 Task: Create List Multivariate Testing in Board Email Marketing Best Practices to Workspace Appointment Scheduling. Create List Usability Testing in Board Social Media Listening and Monitoring to Workspace Appointment Scheduling. Create List User Research in Board Customer Loyalty Program Strategy and Execution to Workspace Appointment Scheduling
Action: Mouse moved to (99, 328)
Screenshot: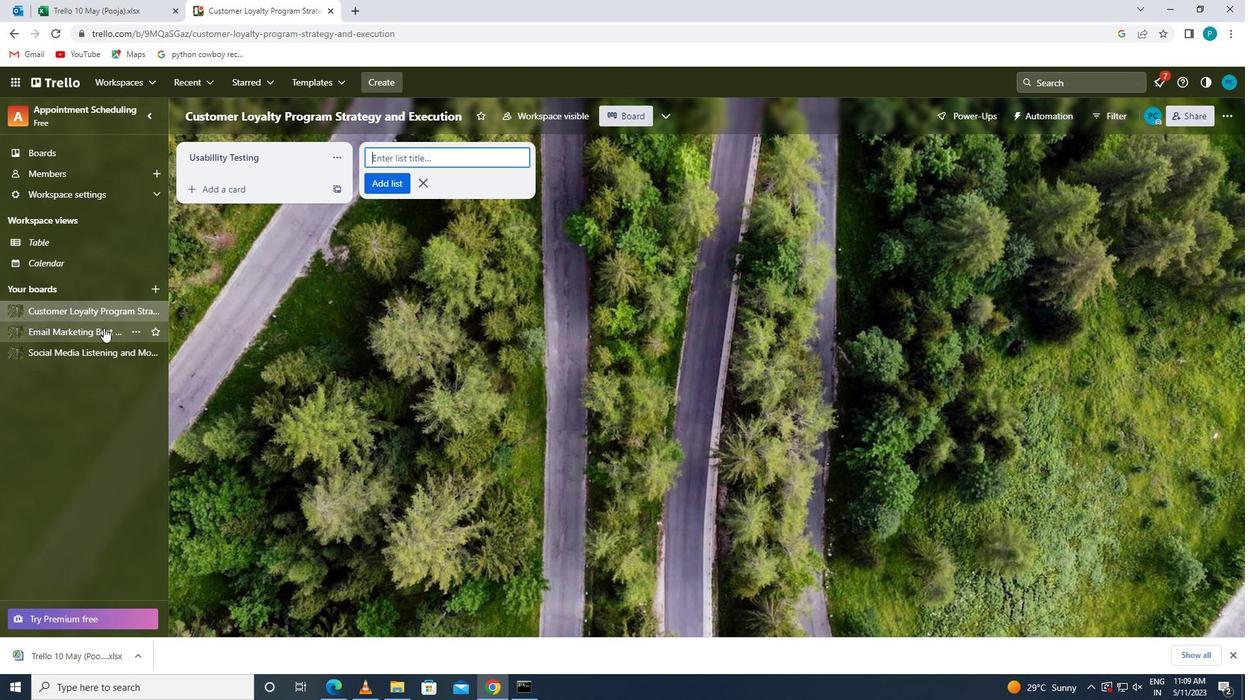 
Action: Mouse pressed left at (99, 328)
Screenshot: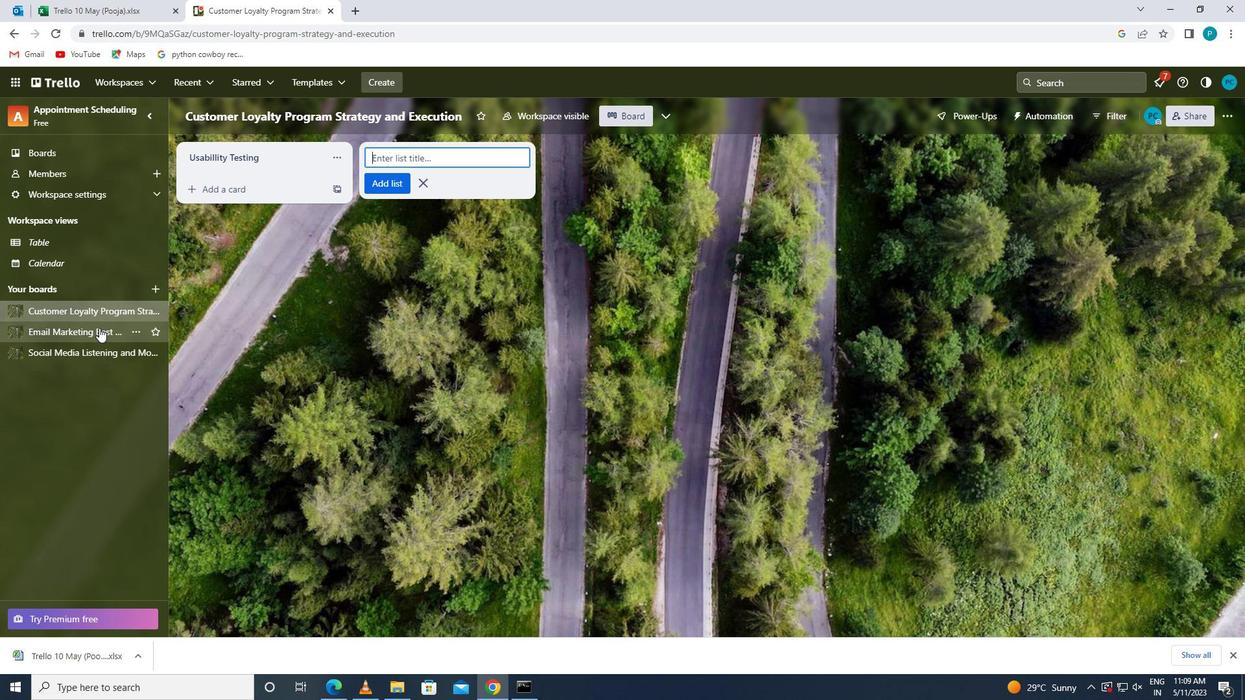 
Action: Mouse moved to (414, 145)
Screenshot: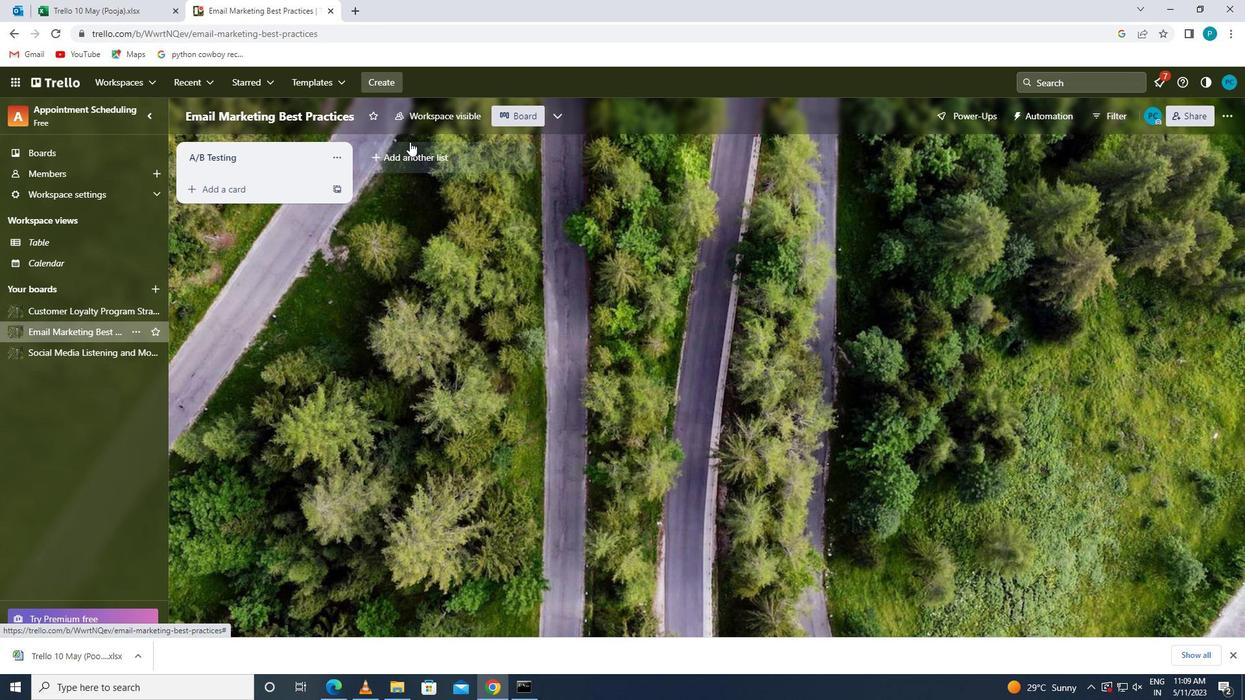 
Action: Mouse pressed left at (414, 145)
Screenshot: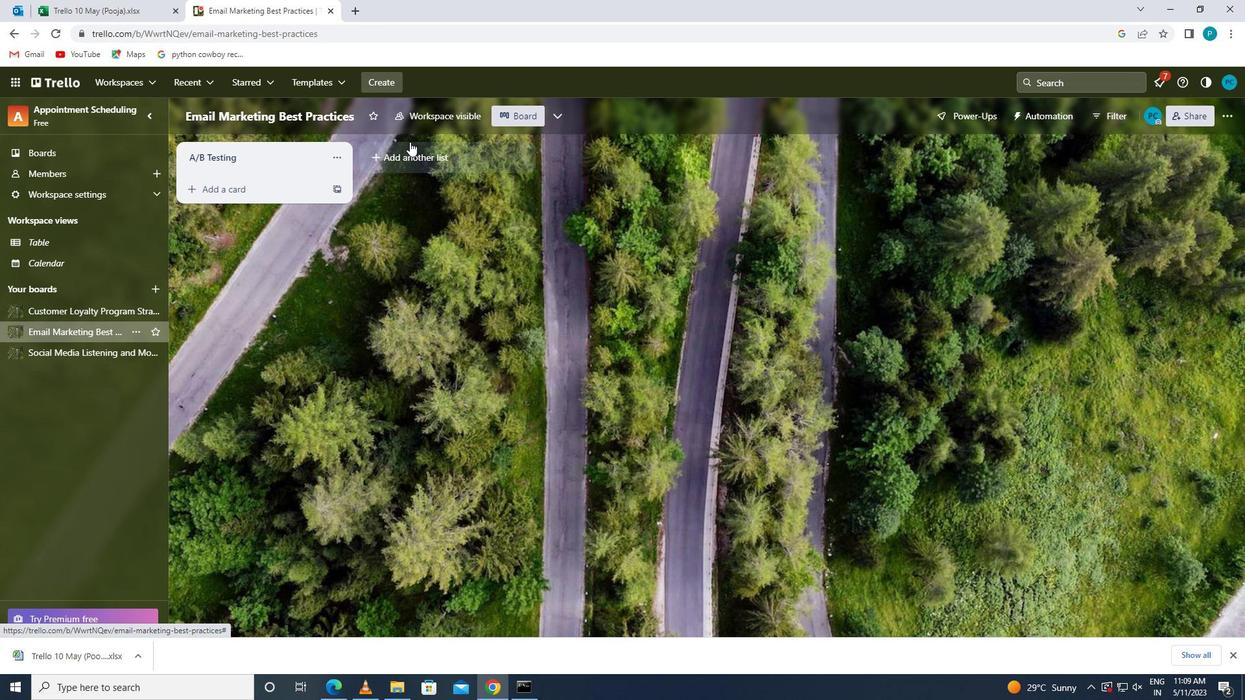 
Action: Mouse moved to (423, 157)
Screenshot: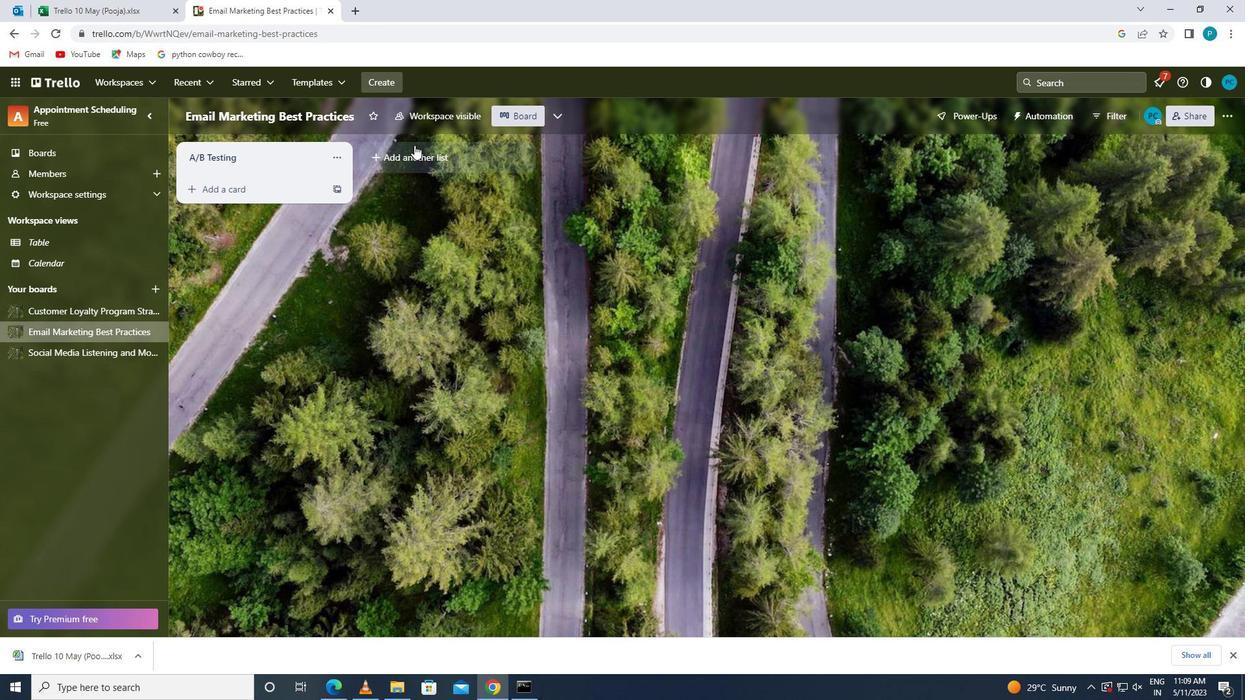 
Action: Mouse pressed left at (423, 157)
Screenshot: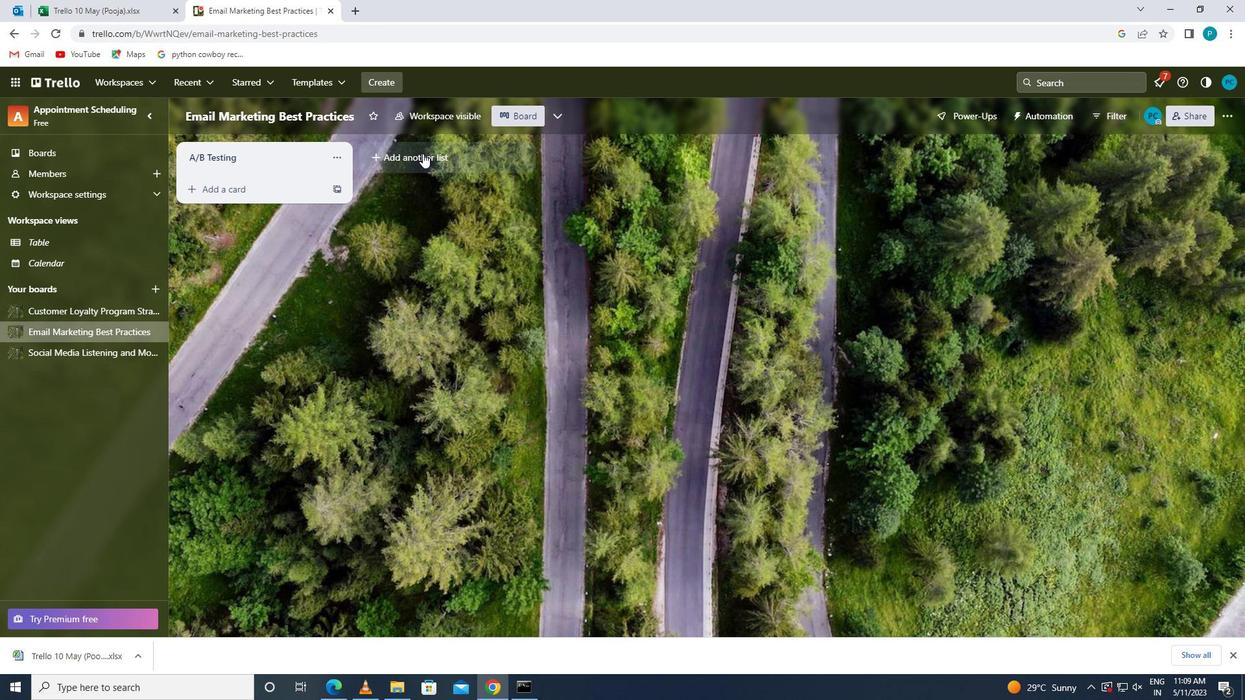
Action: Key pressed <Key.caps_lock>m<Key.caps_lock>ultivarite<Key.space><Key.caps_lock>t<Key.caps_lock>esting
Screenshot: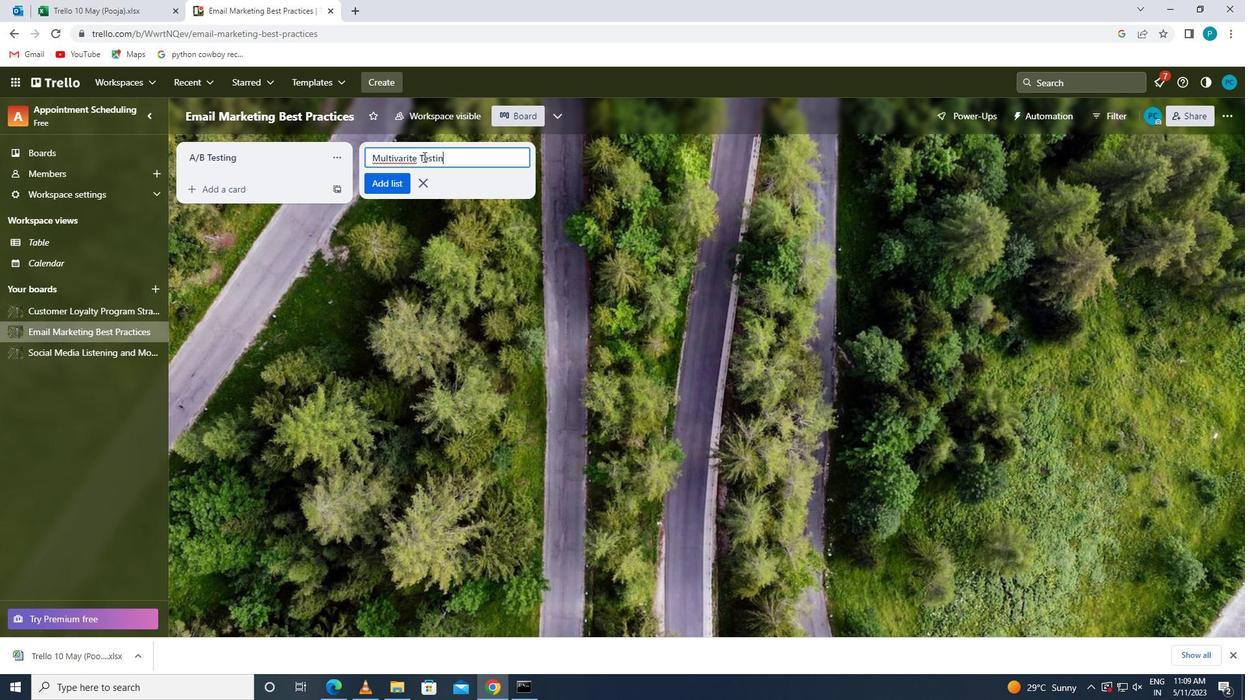 
Action: Mouse moved to (395, 189)
Screenshot: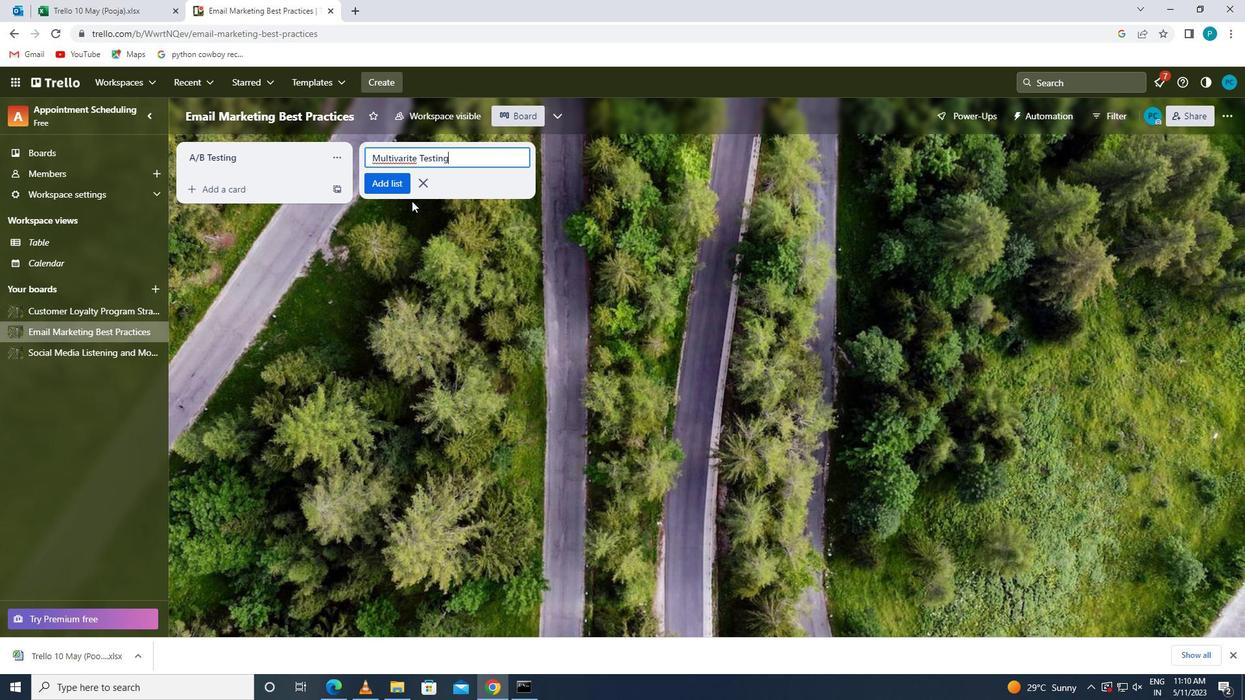 
Action: Mouse pressed left at (395, 189)
Screenshot: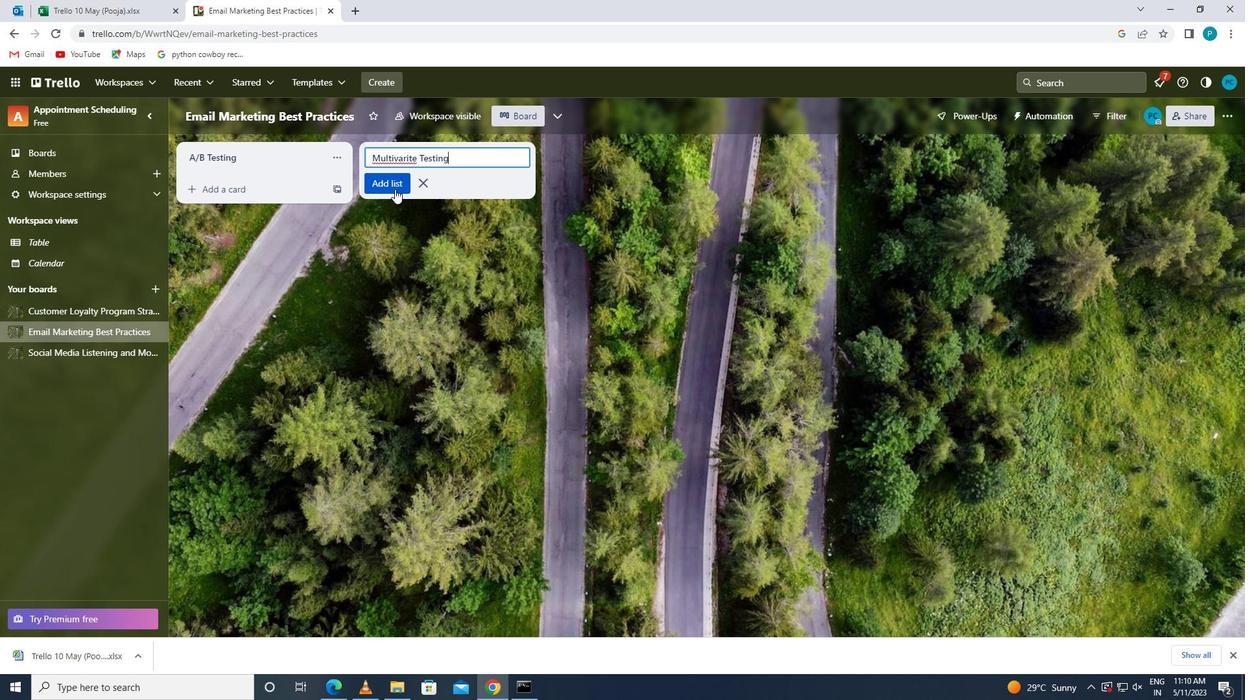 
Action: Mouse moved to (57, 343)
Screenshot: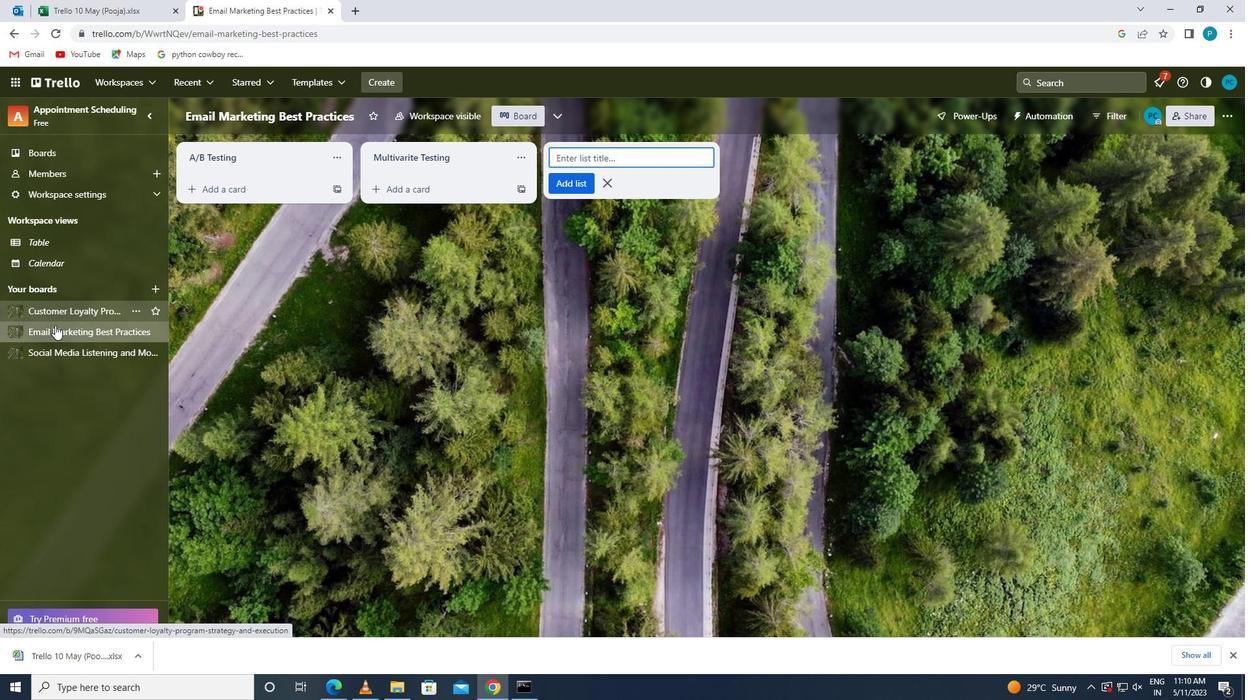 
Action: Mouse pressed left at (57, 343)
Screenshot: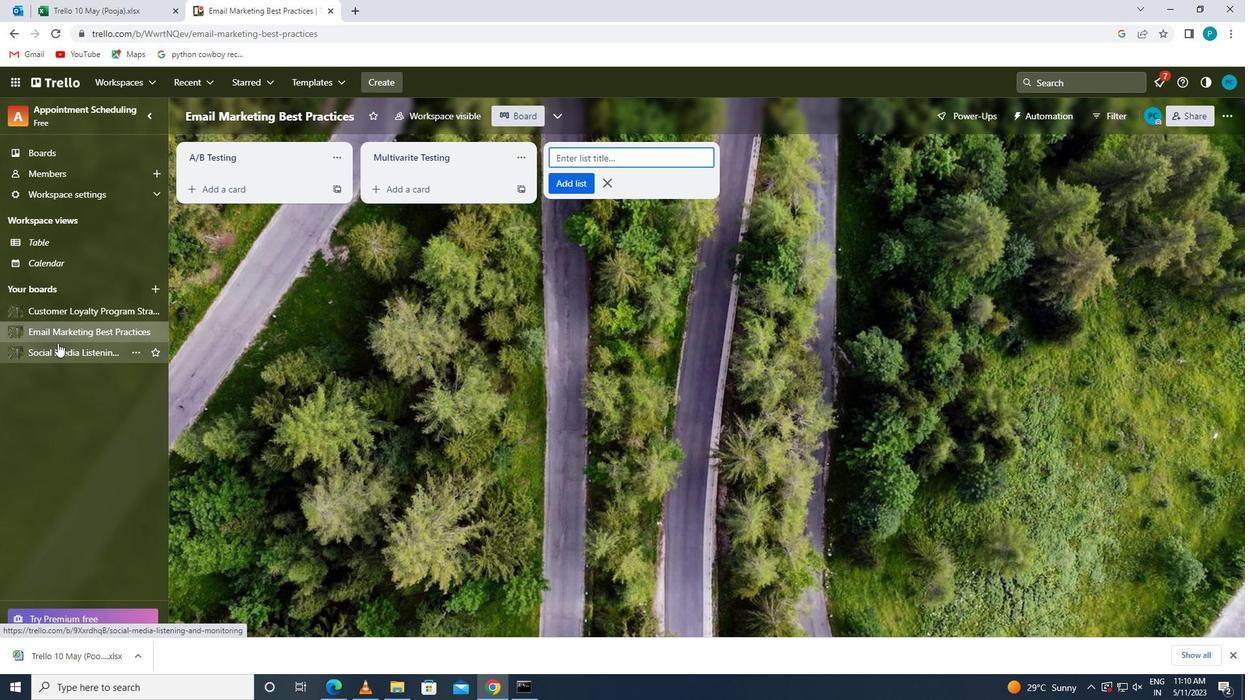 
Action: Mouse moved to (443, 157)
Screenshot: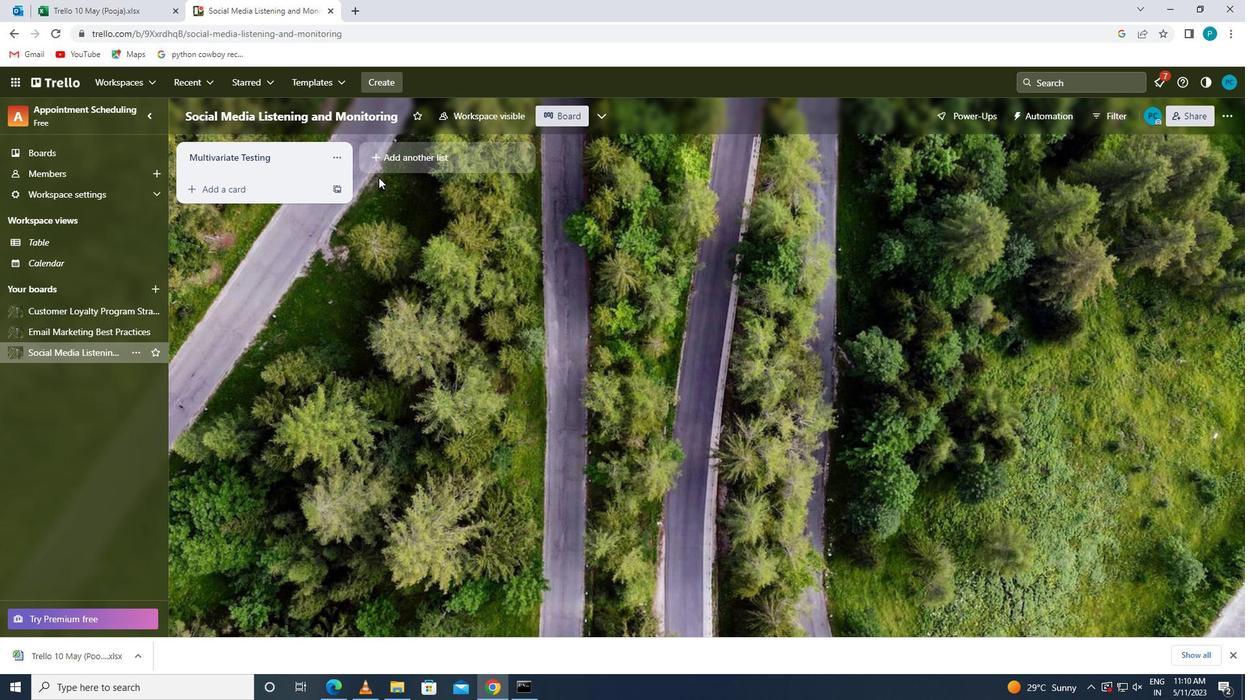 
Action: Mouse pressed left at (443, 157)
Screenshot: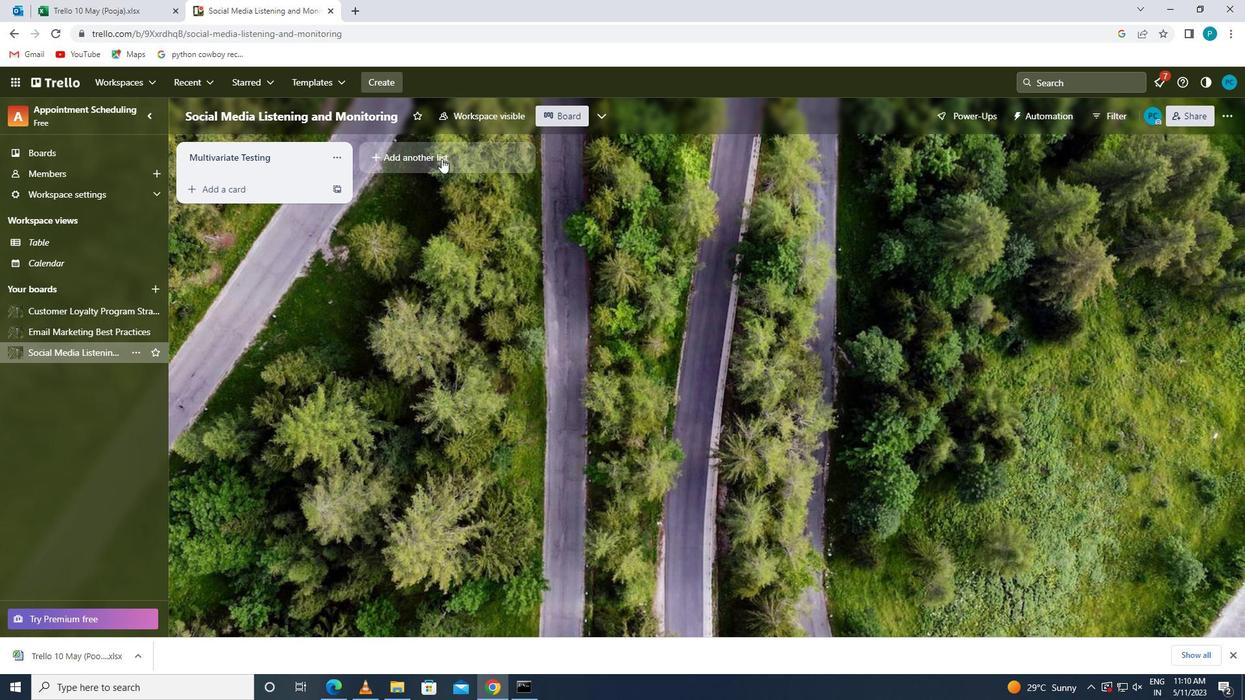 
Action: Key pressed <Key.caps_lock>u<Key.caps_lock>sability<Key.space><Key.caps_lock>t<Key.caps_lock>esting
Screenshot: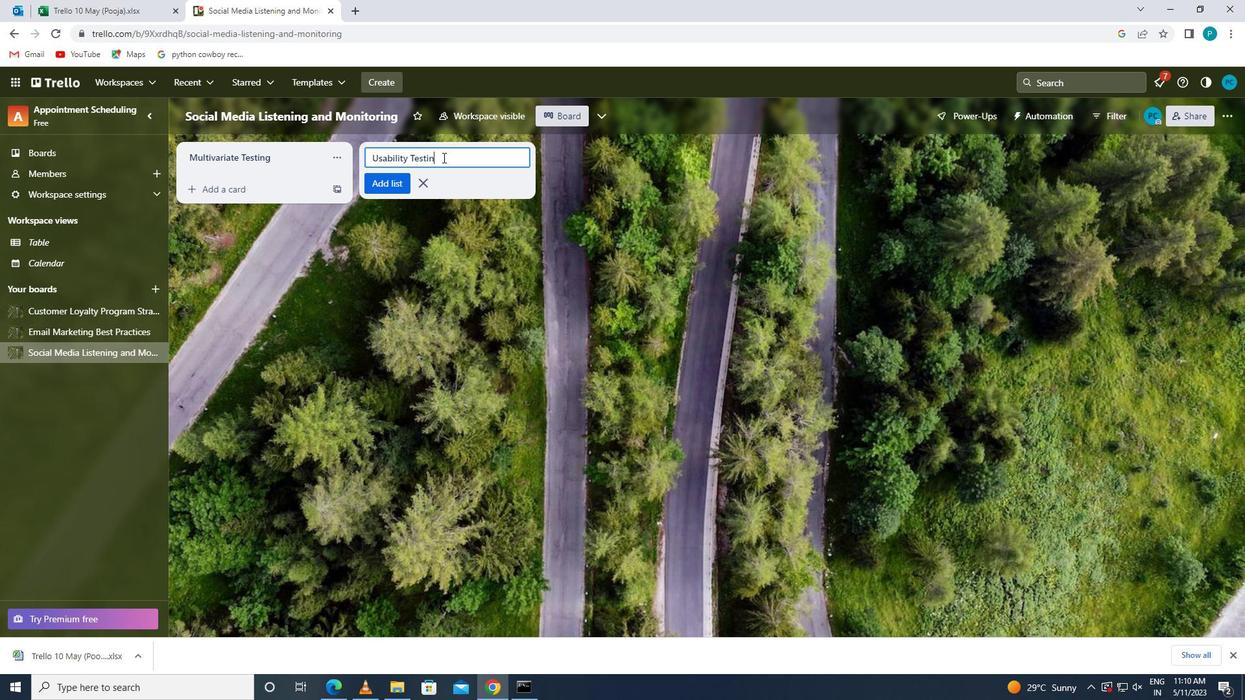 
Action: Mouse moved to (391, 185)
Screenshot: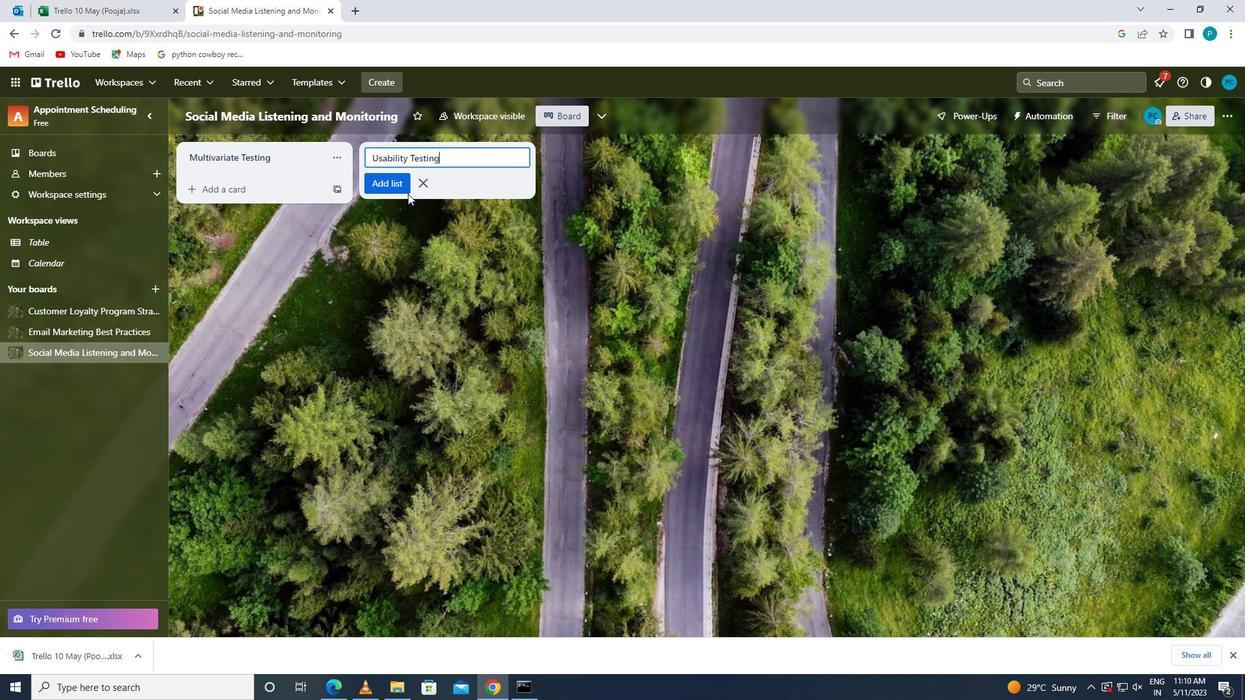 
Action: Mouse pressed left at (391, 185)
Screenshot: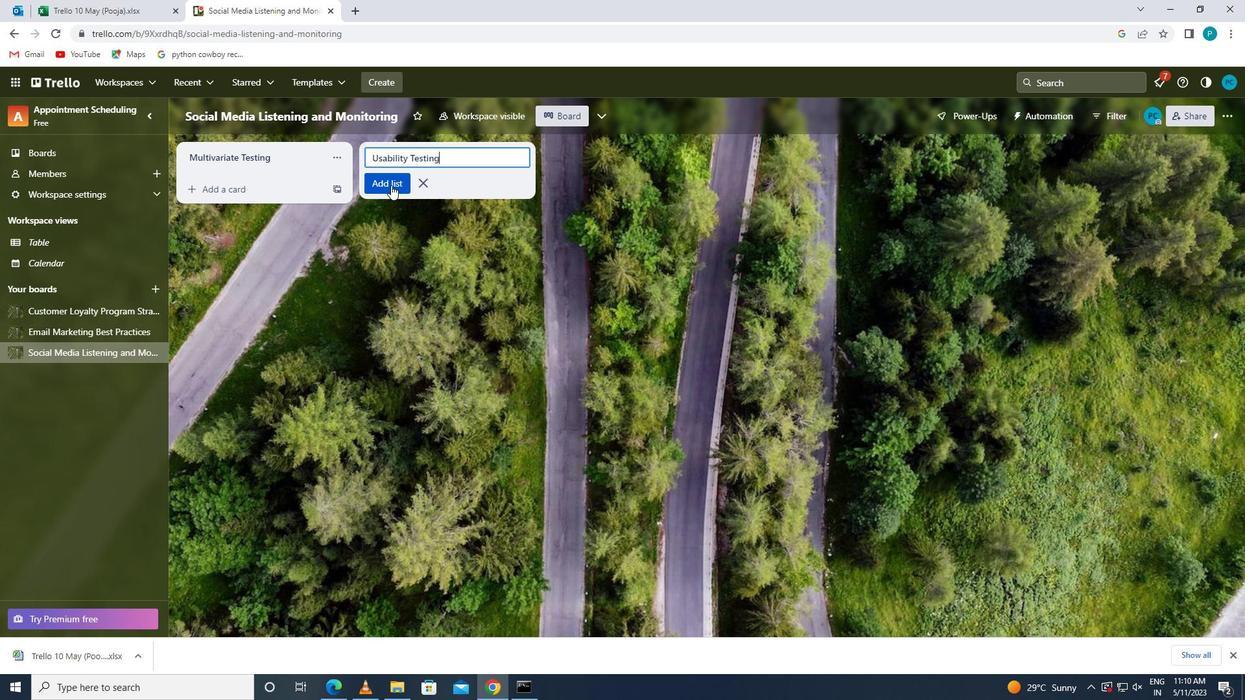 
Action: Mouse moved to (64, 312)
Screenshot: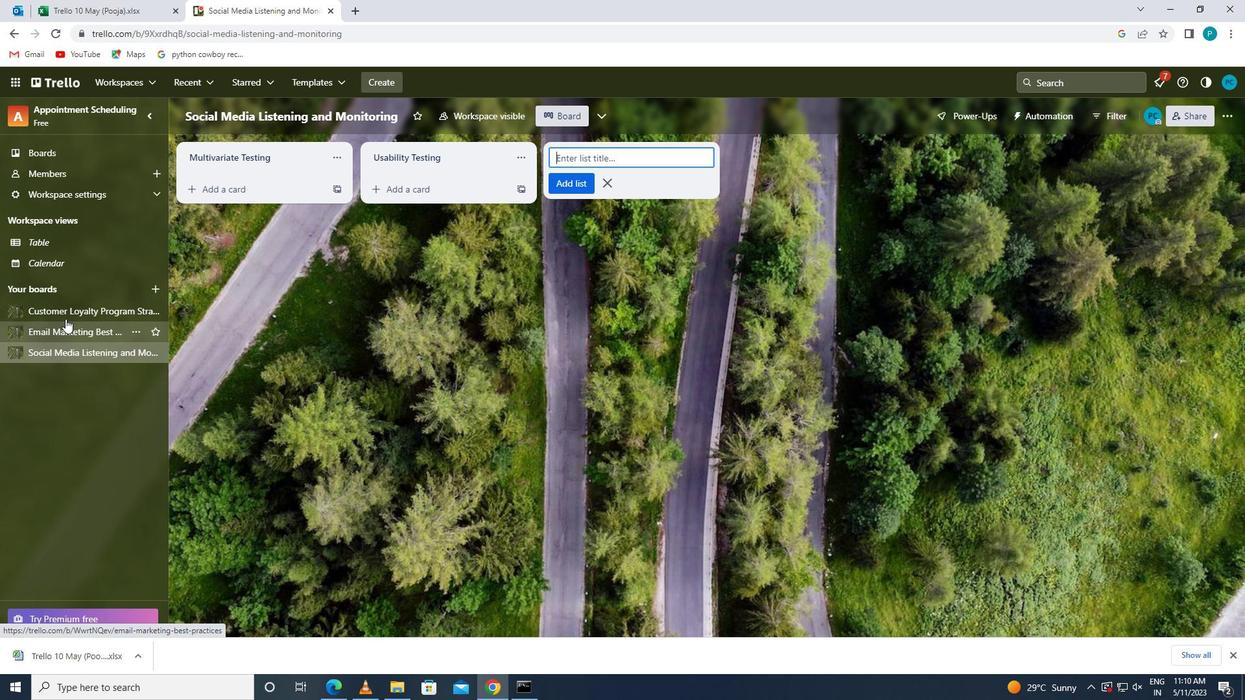 
Action: Mouse pressed left at (64, 312)
Screenshot: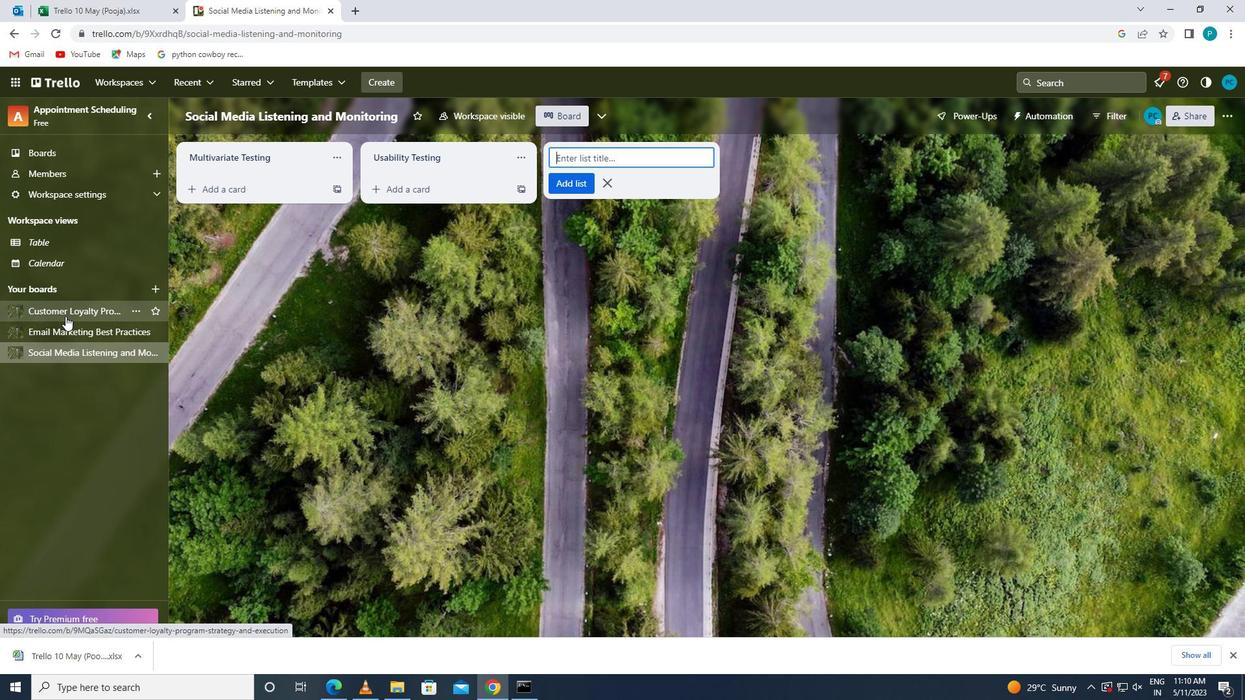 
Action: Mouse moved to (404, 166)
Screenshot: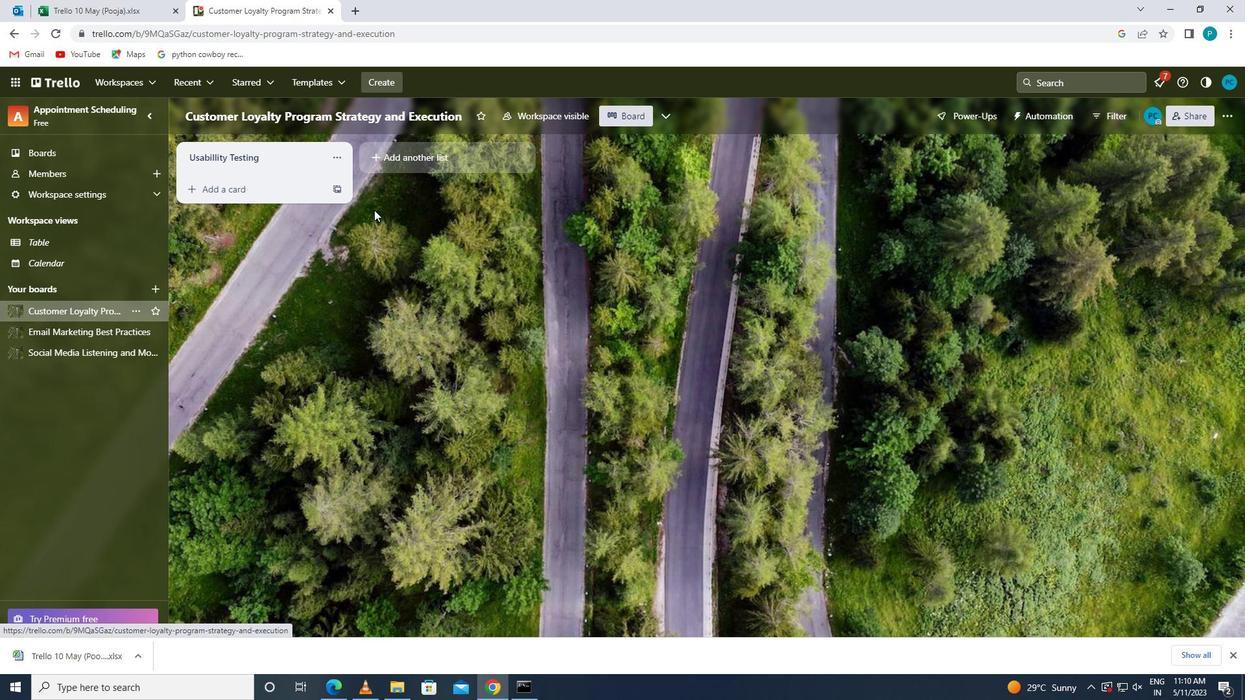 
Action: Mouse pressed left at (404, 166)
Screenshot: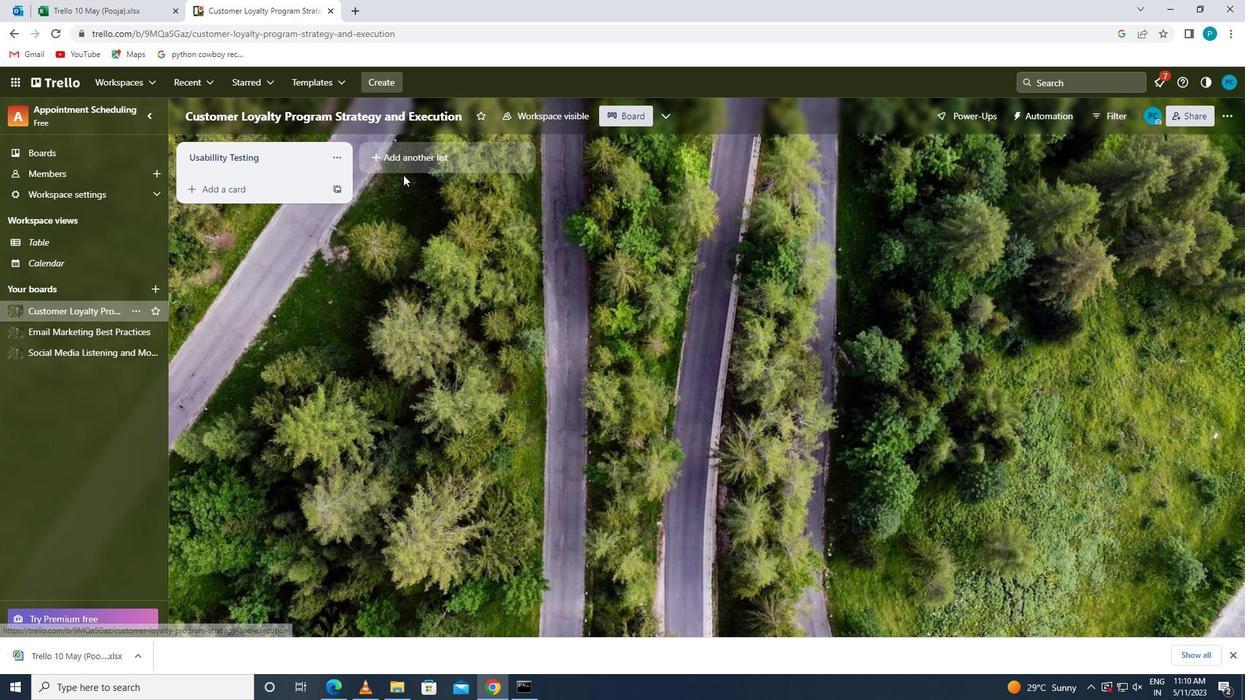 
Action: Key pressed <Key.caps_lock>u<Key.caps_lock>ser<Key.space><Key.caps_lock>r<Key.caps_lock>esearch<Key.space>
Screenshot: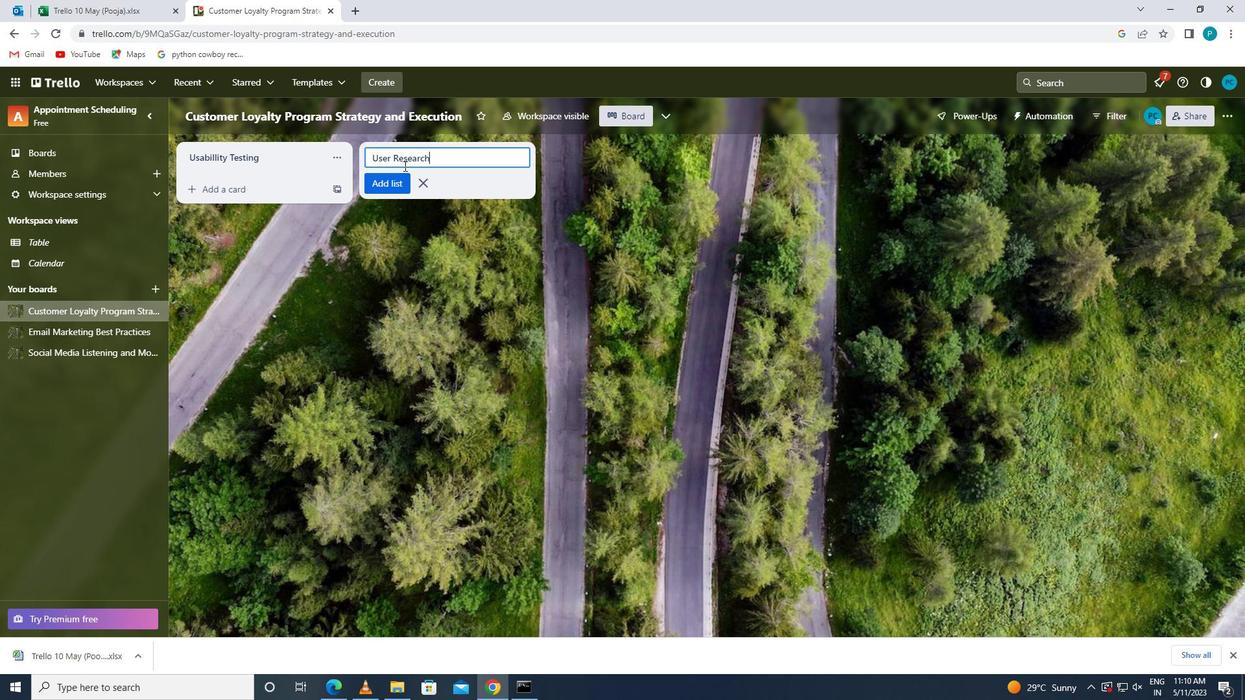 
Action: Mouse moved to (387, 182)
Screenshot: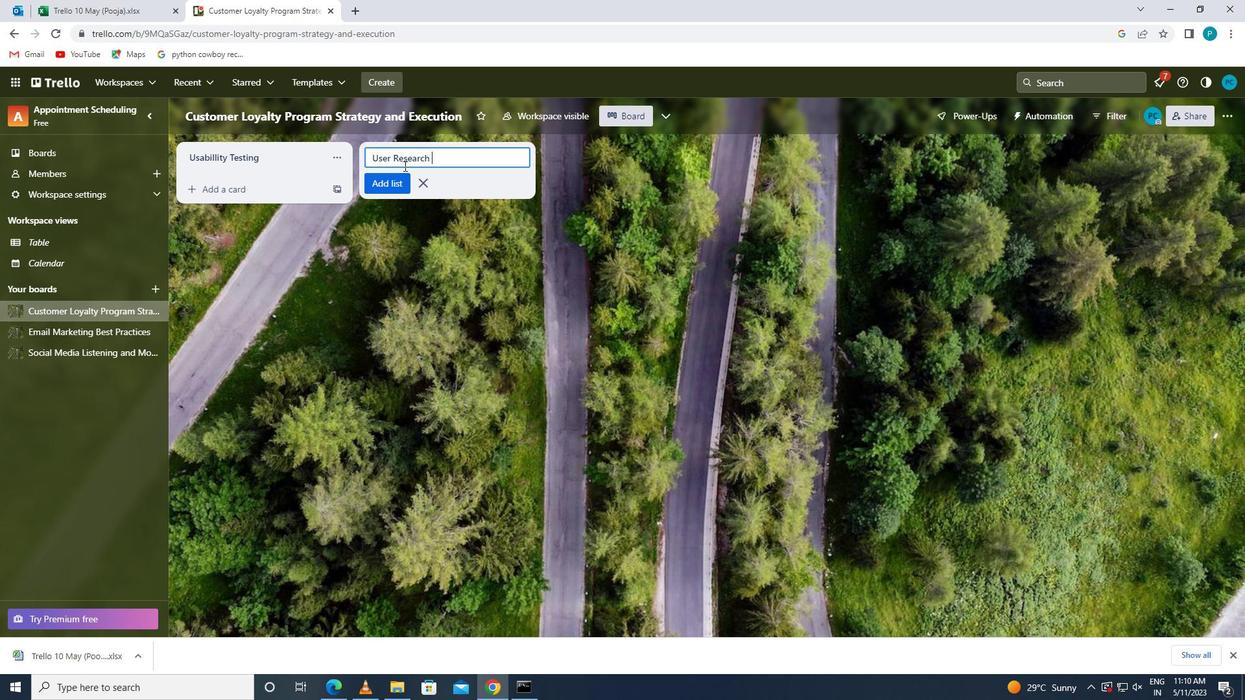 
Action: Mouse pressed left at (387, 182)
Screenshot: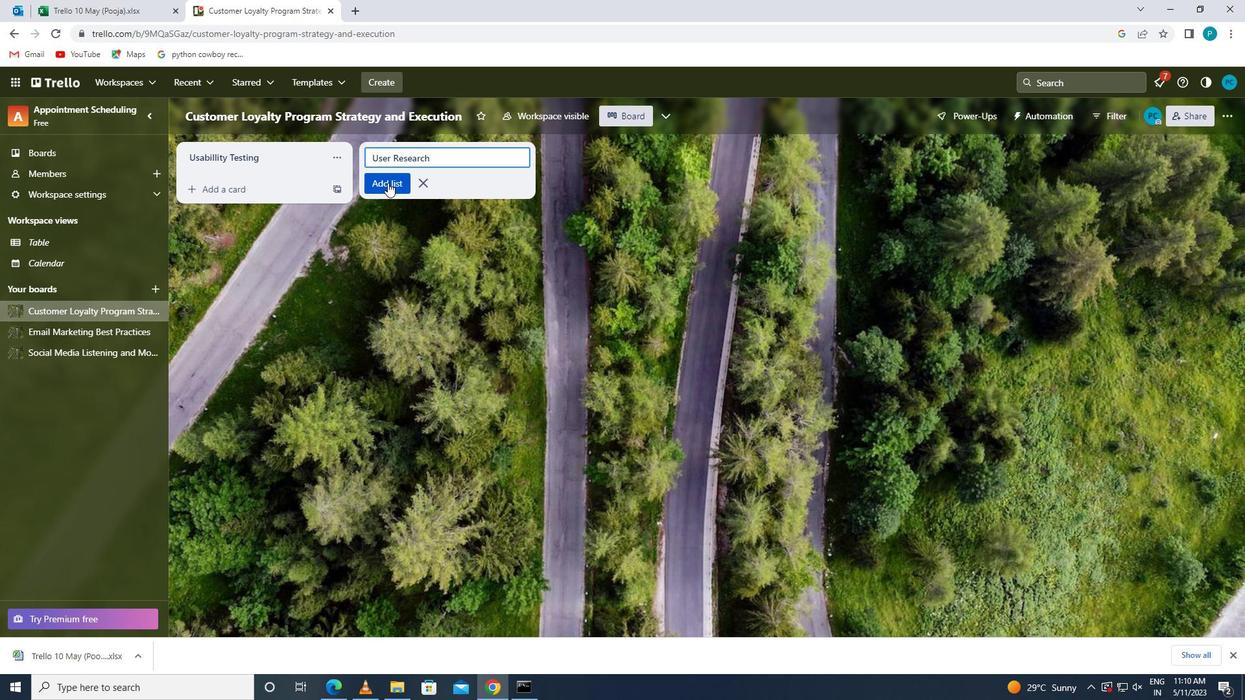 
